 Task: Add the location "Castle in Cleveland, Wisconsin, United States" to your wishlist.
Action: Mouse moved to (475, 159)
Screenshot: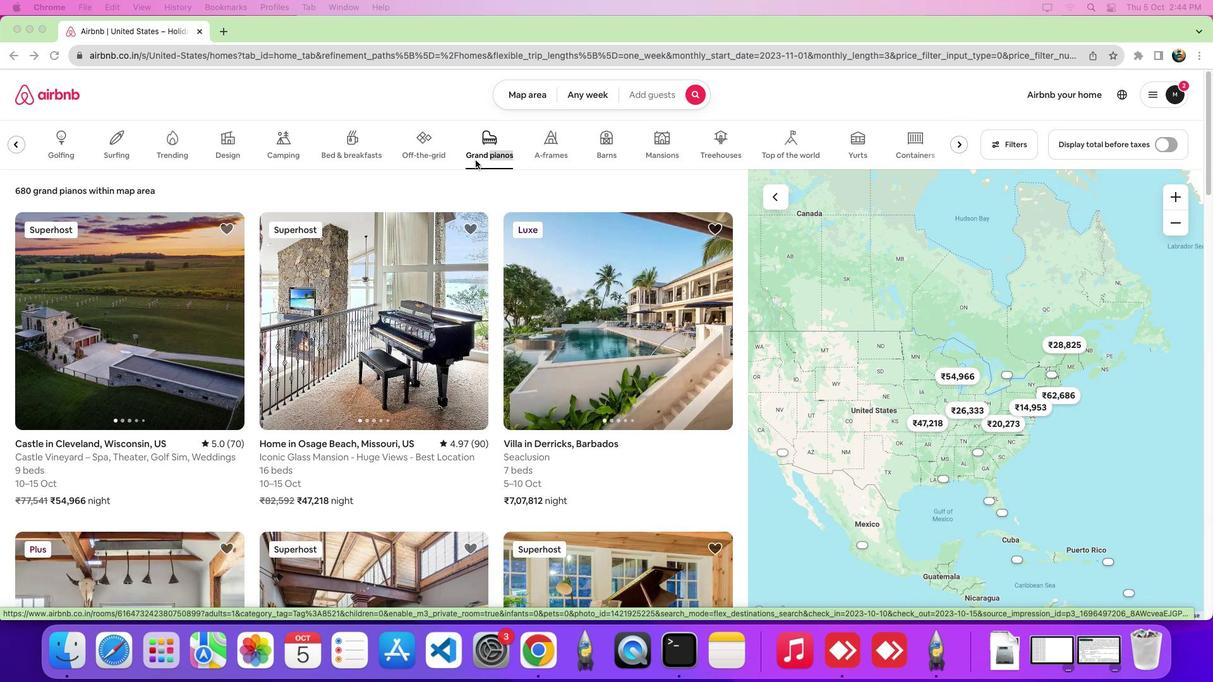 
Action: Mouse pressed left at (475, 159)
Screenshot: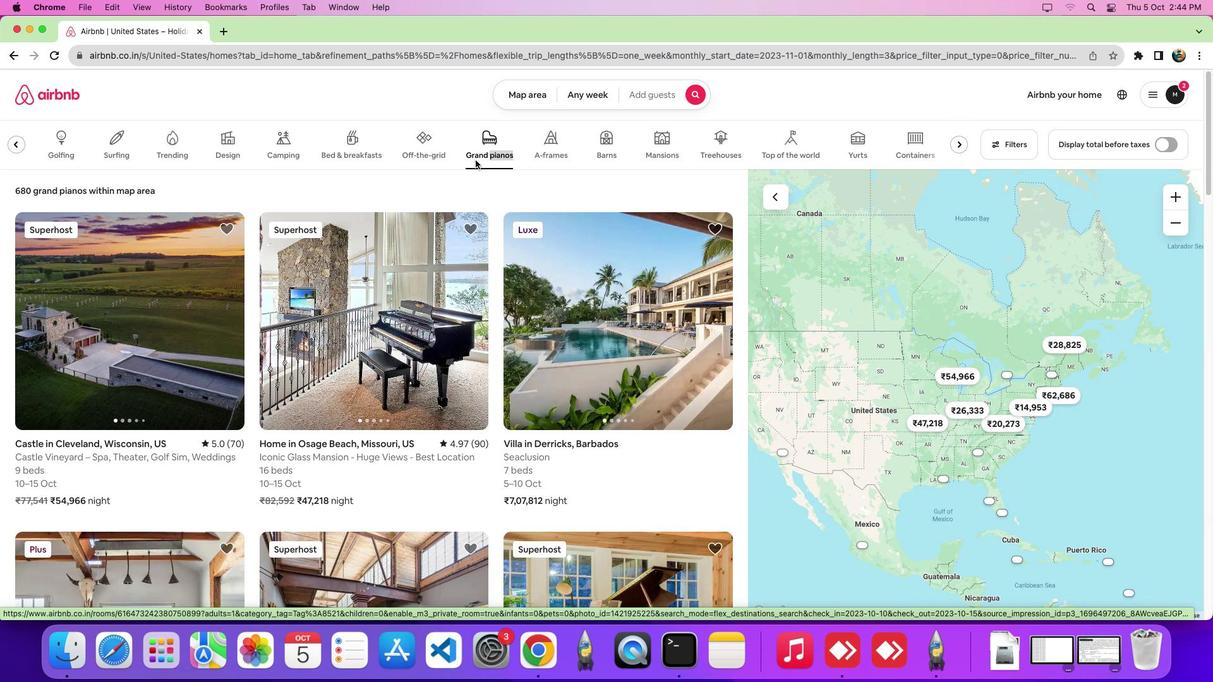 
Action: Mouse moved to (475, 145)
Screenshot: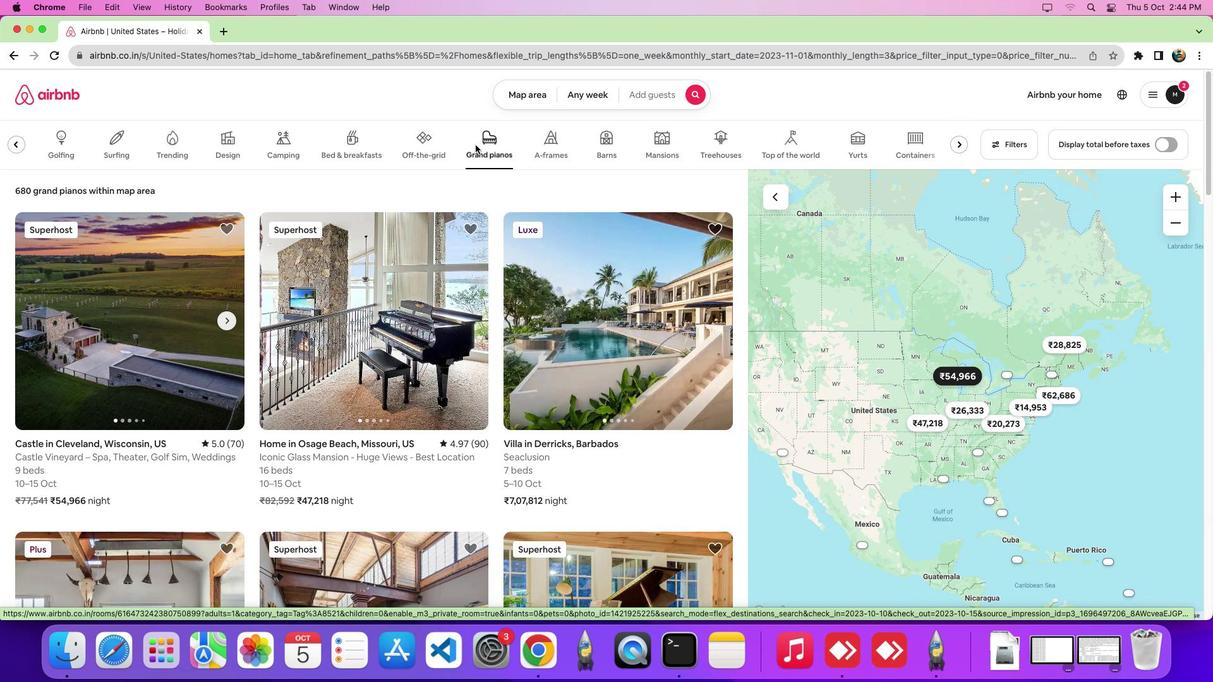 
Action: Mouse pressed left at (475, 145)
Screenshot: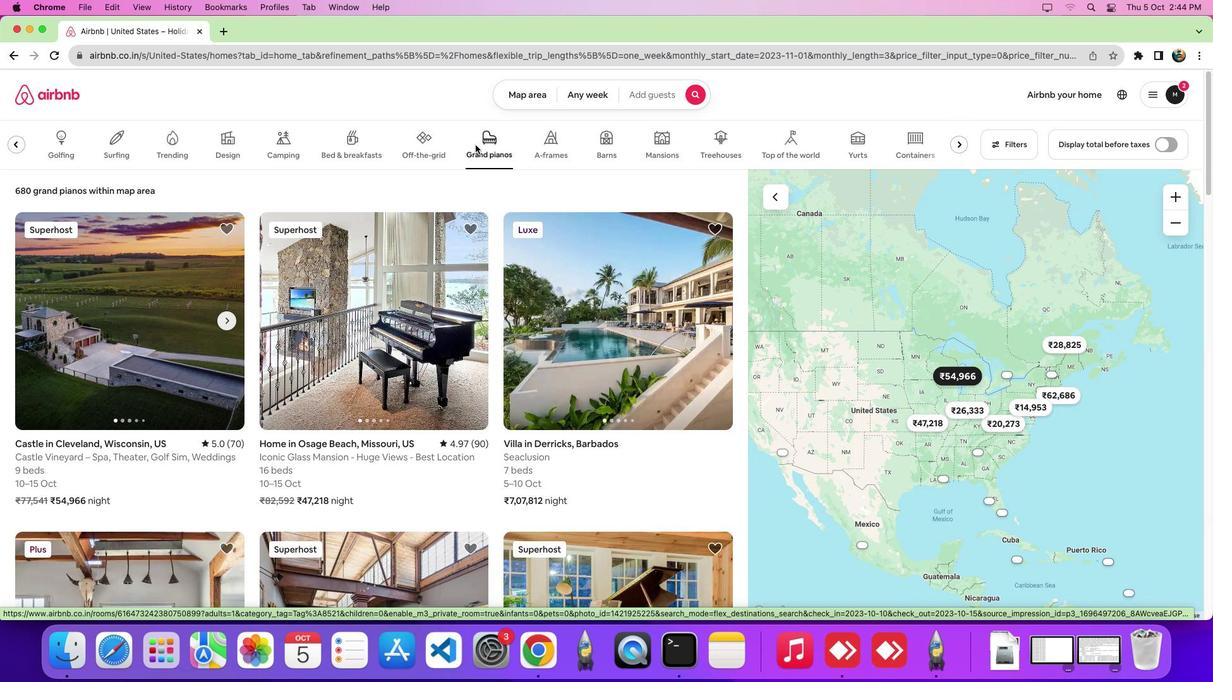 
Action: Mouse moved to (140, 336)
Screenshot: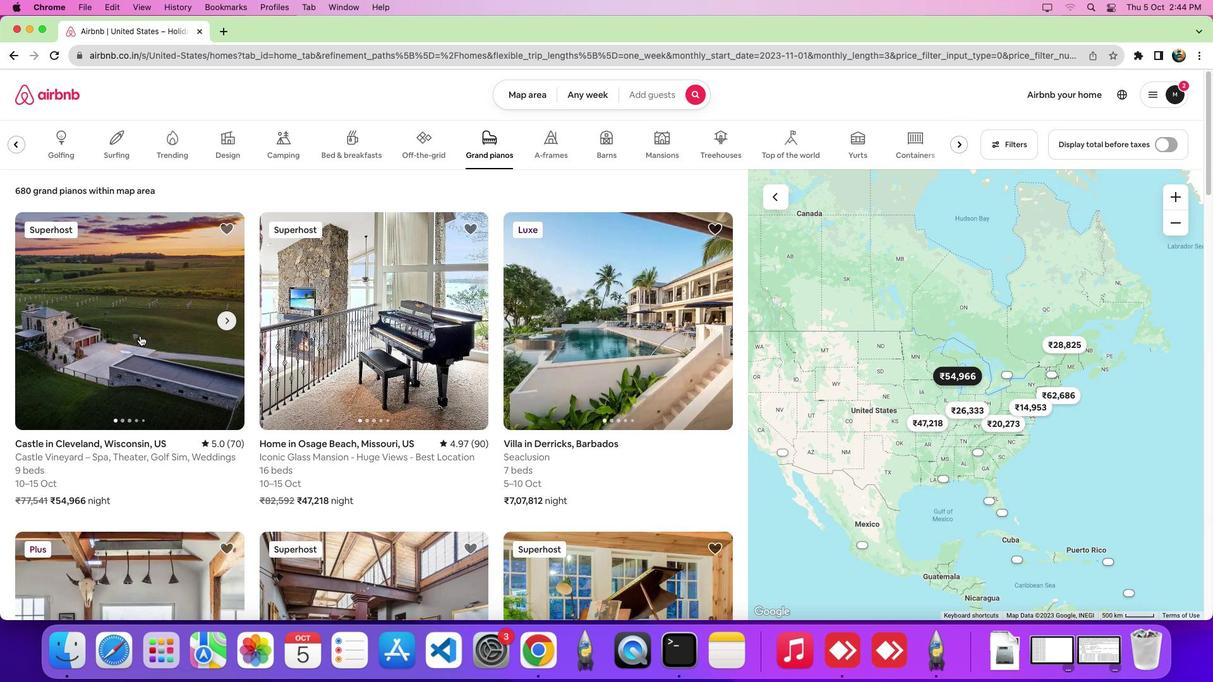 
Action: Mouse pressed left at (140, 336)
Screenshot: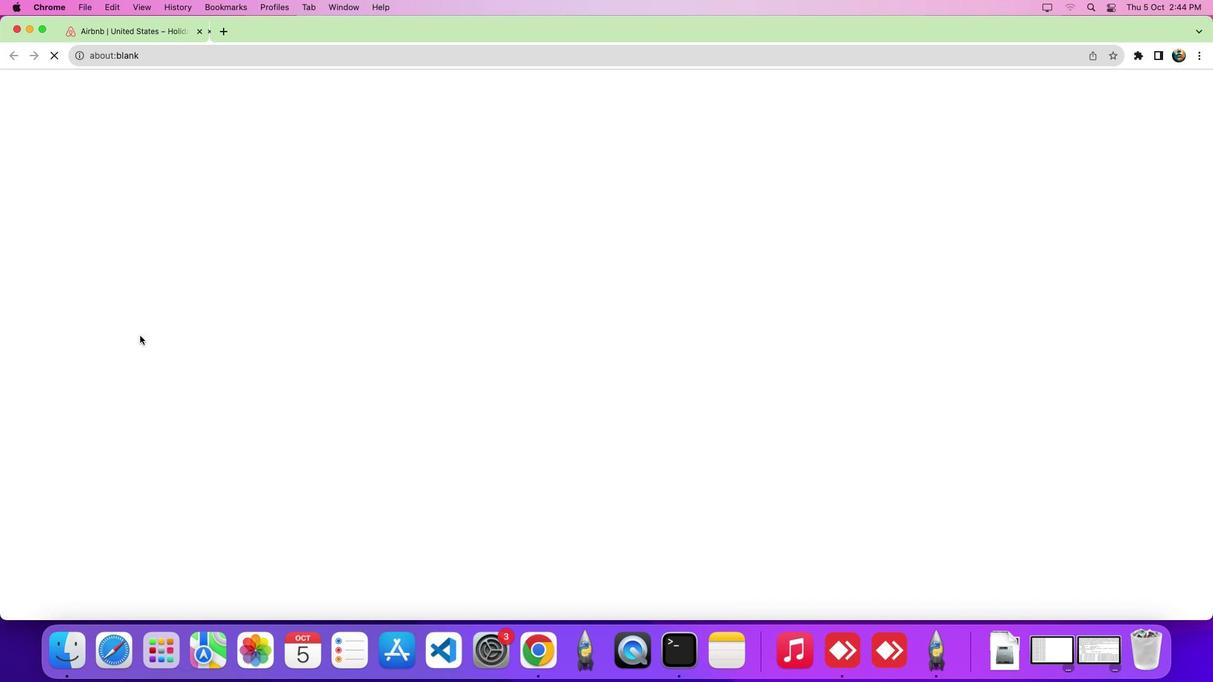
Action: Mouse moved to (942, 148)
Screenshot: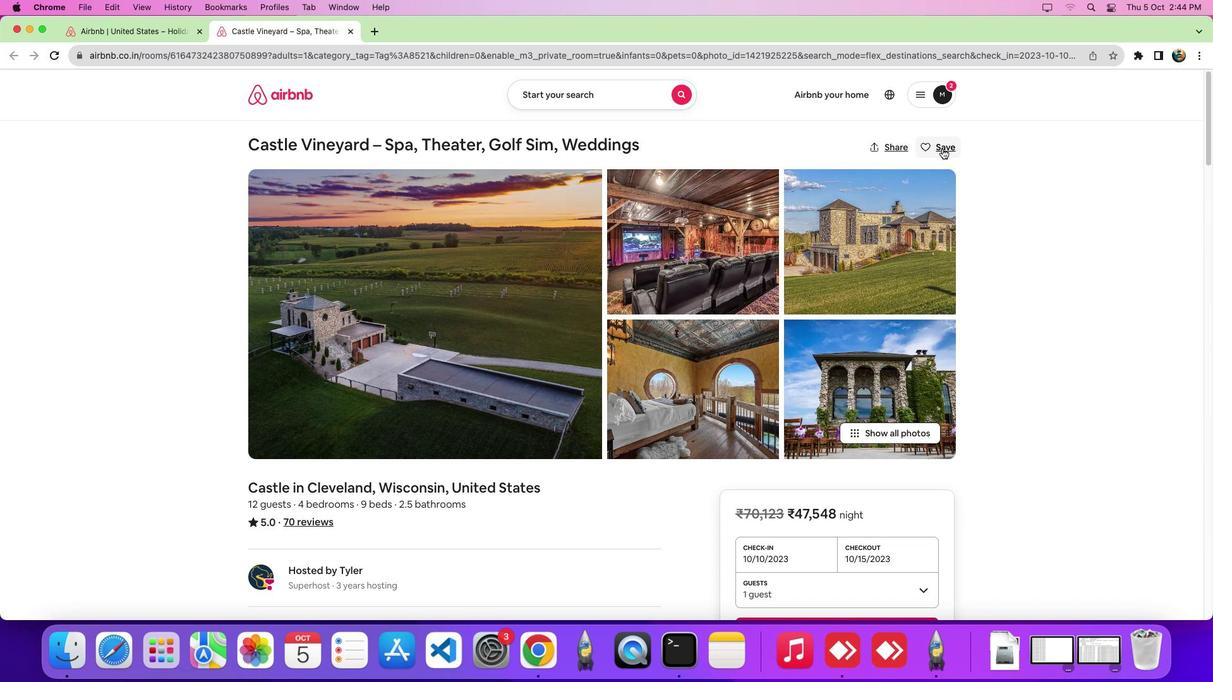 
Action: Mouse pressed left at (942, 148)
Screenshot: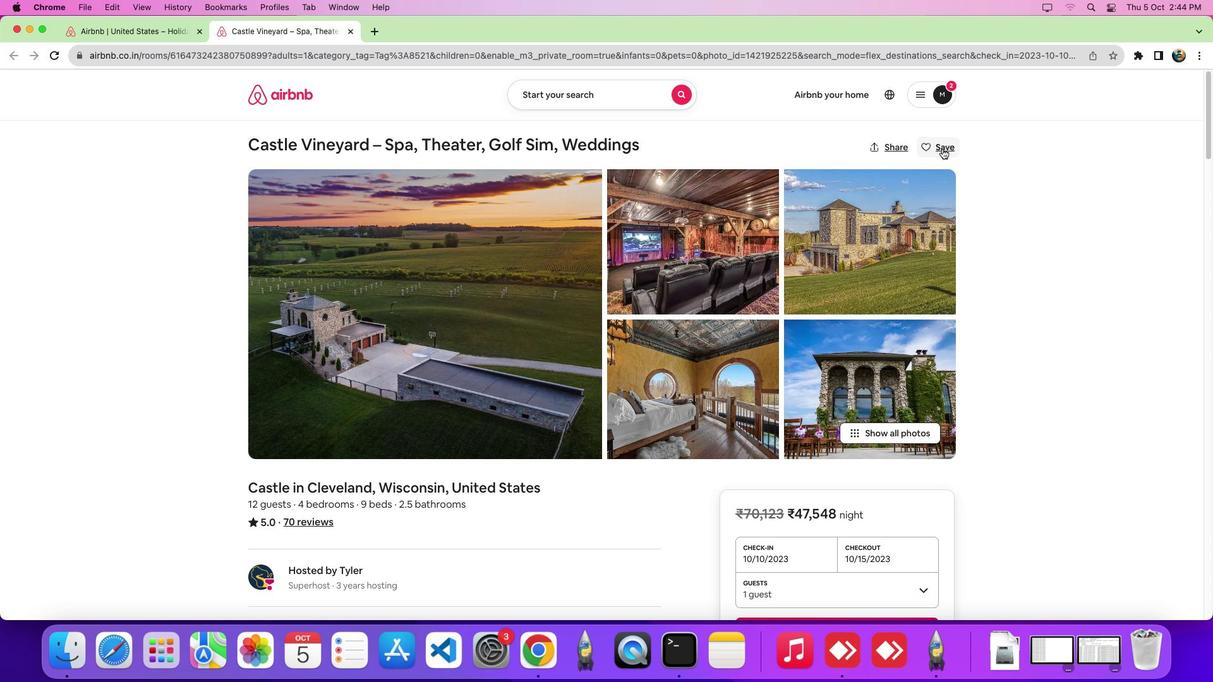 
Action: Mouse moved to (523, 289)
Screenshot: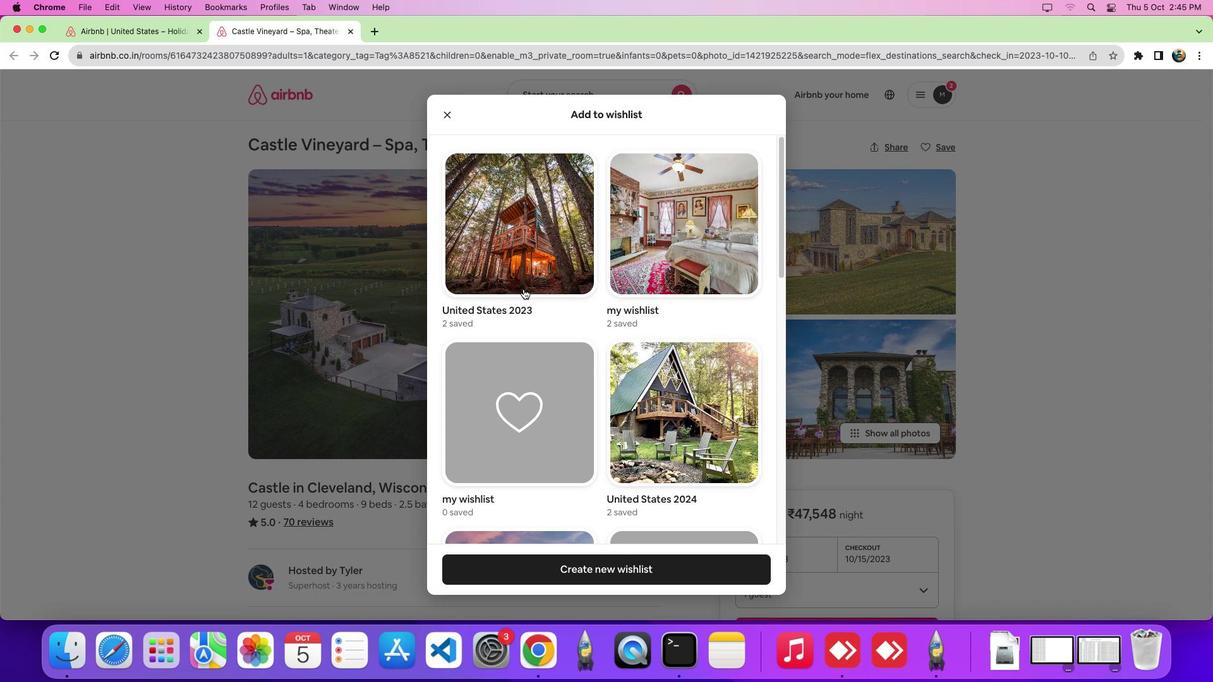 
Action: Mouse pressed left at (523, 289)
Screenshot: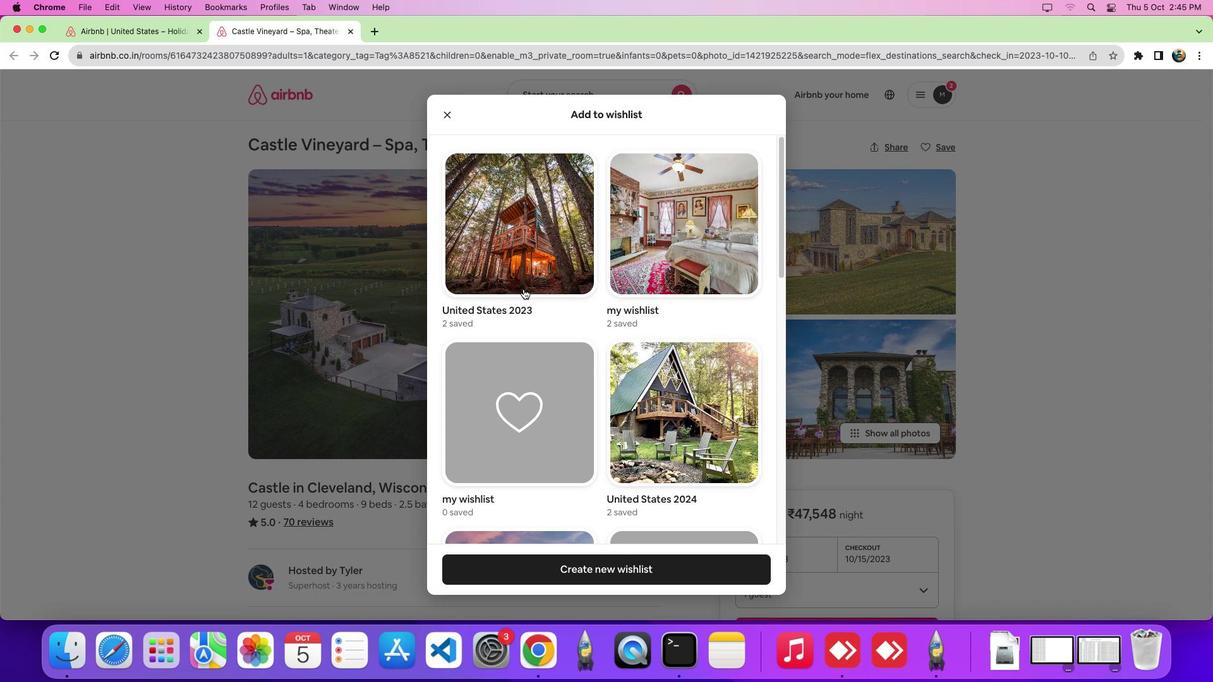 
Action: Mouse moved to (532, 300)
Screenshot: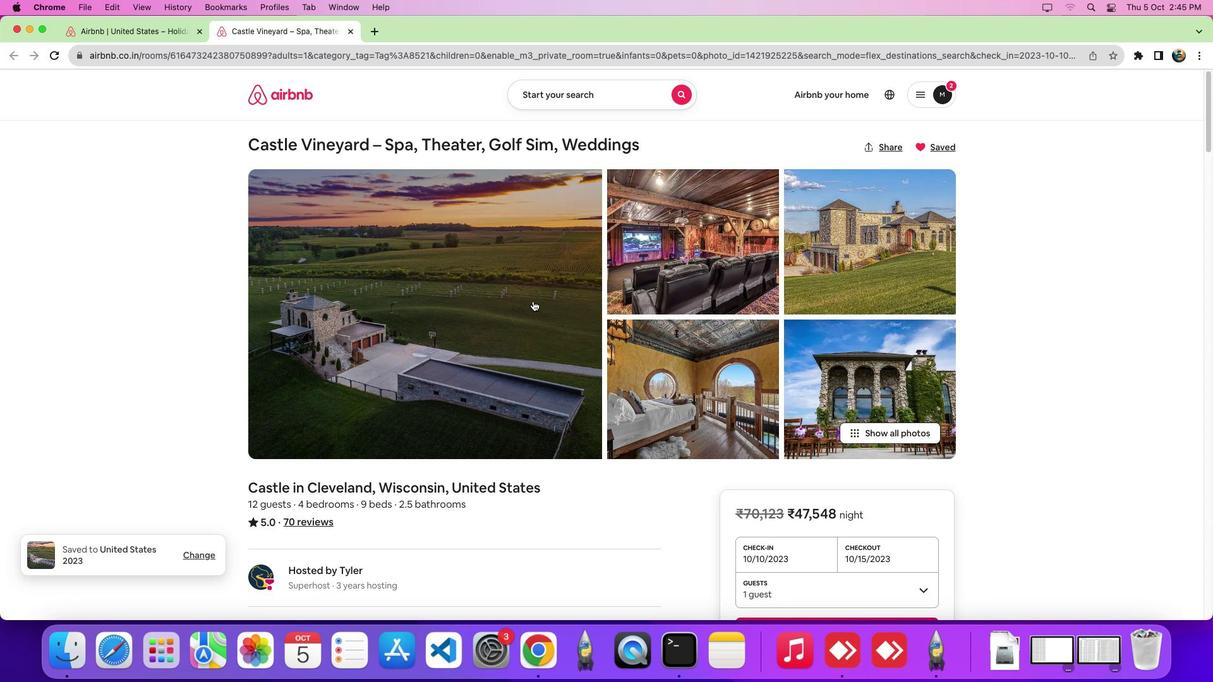 
